 Task: Add Tattooed Chef Spicy Thai Bowl, Vegan, Gluten free to the cart.
Action: Mouse moved to (251, 109)
Screenshot: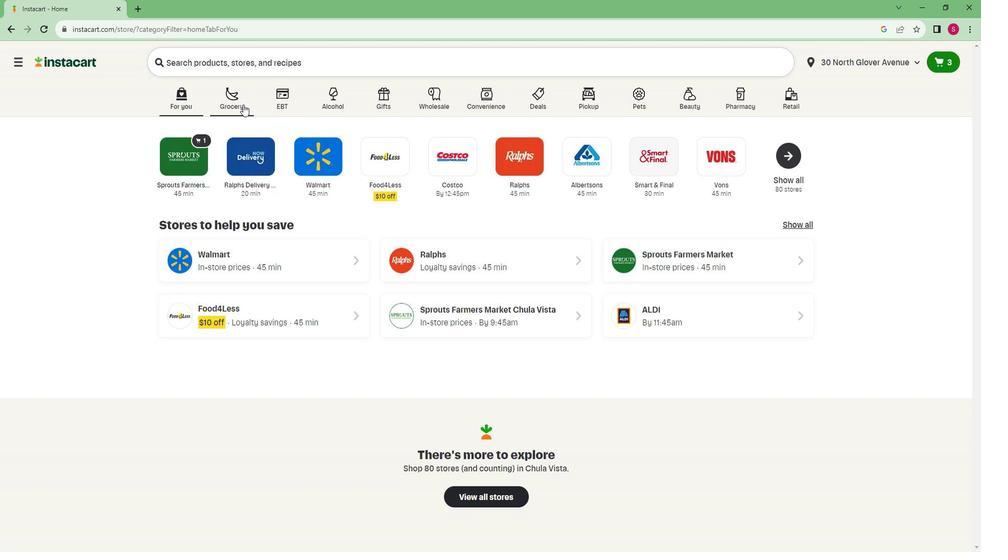
Action: Mouse pressed left at (251, 109)
Screenshot: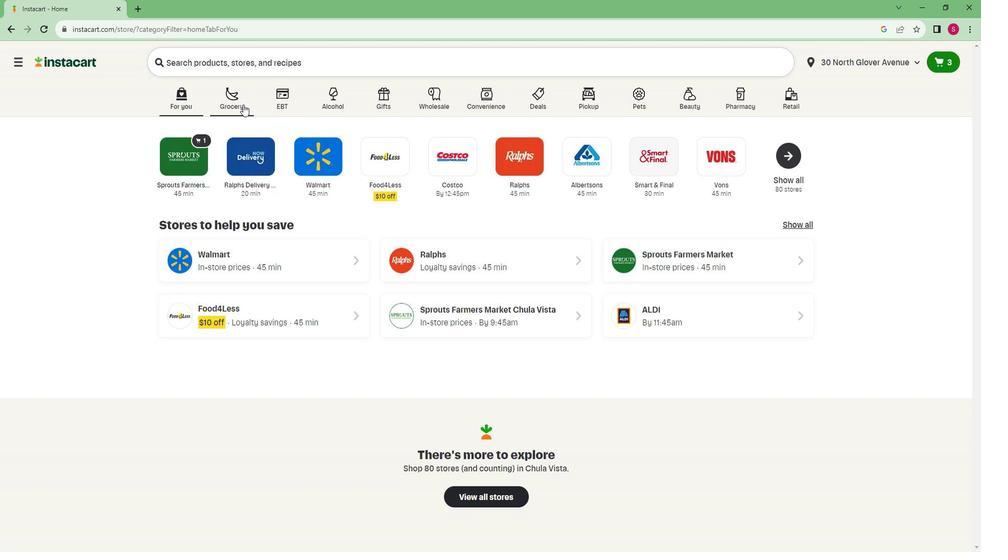 
Action: Mouse moved to (252, 284)
Screenshot: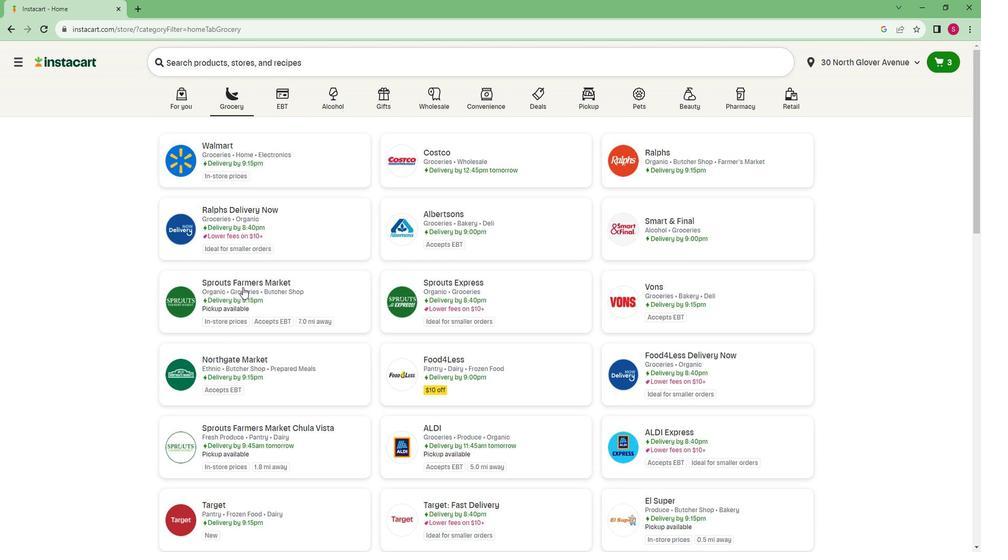 
Action: Mouse pressed left at (252, 284)
Screenshot: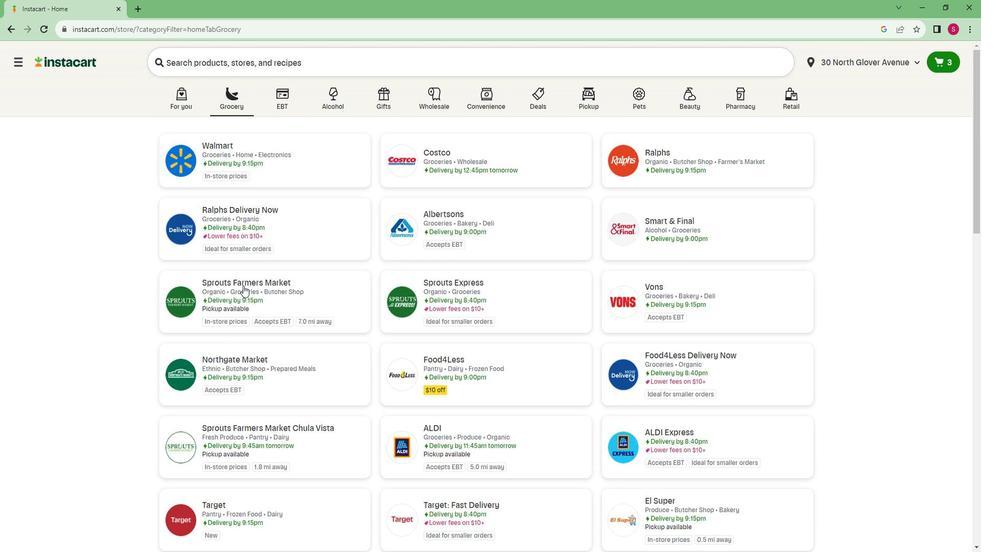 
Action: Mouse moved to (128, 404)
Screenshot: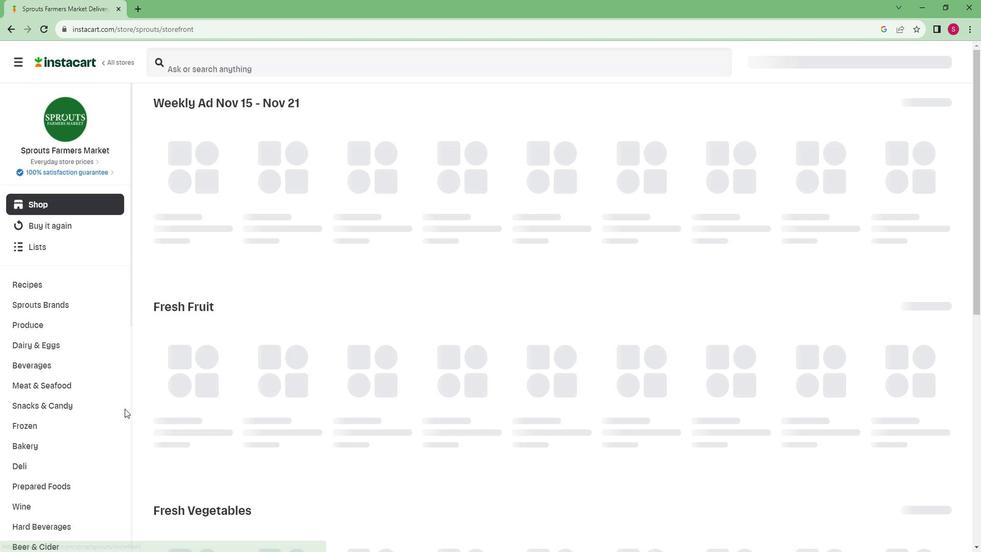 
Action: Mouse scrolled (128, 404) with delta (0, 0)
Screenshot: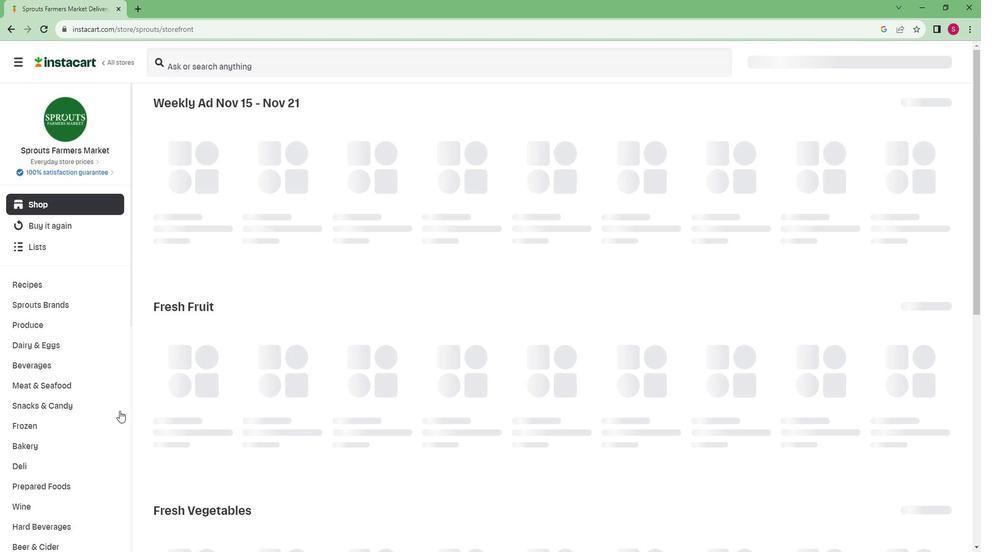 
Action: Mouse scrolled (128, 404) with delta (0, 0)
Screenshot: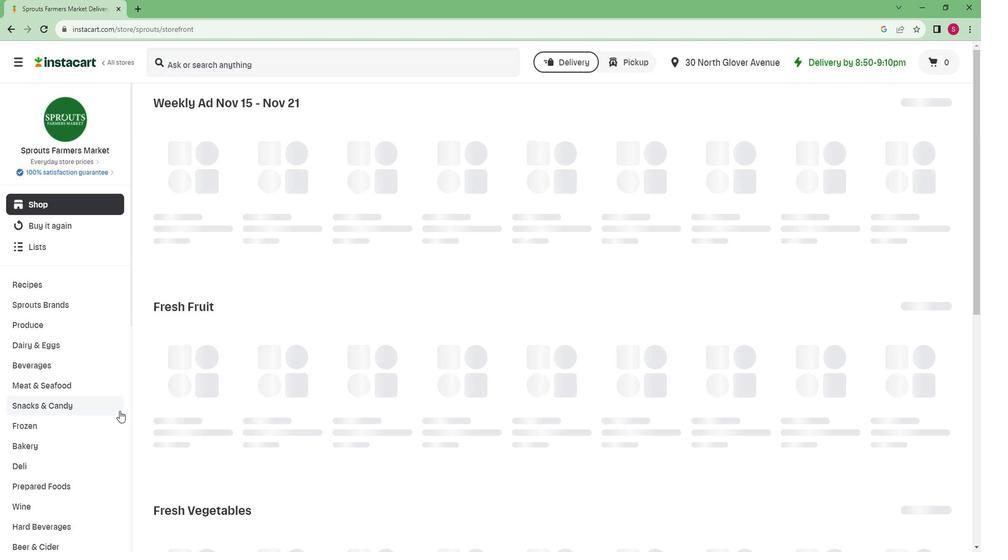 
Action: Mouse scrolled (128, 404) with delta (0, 0)
Screenshot: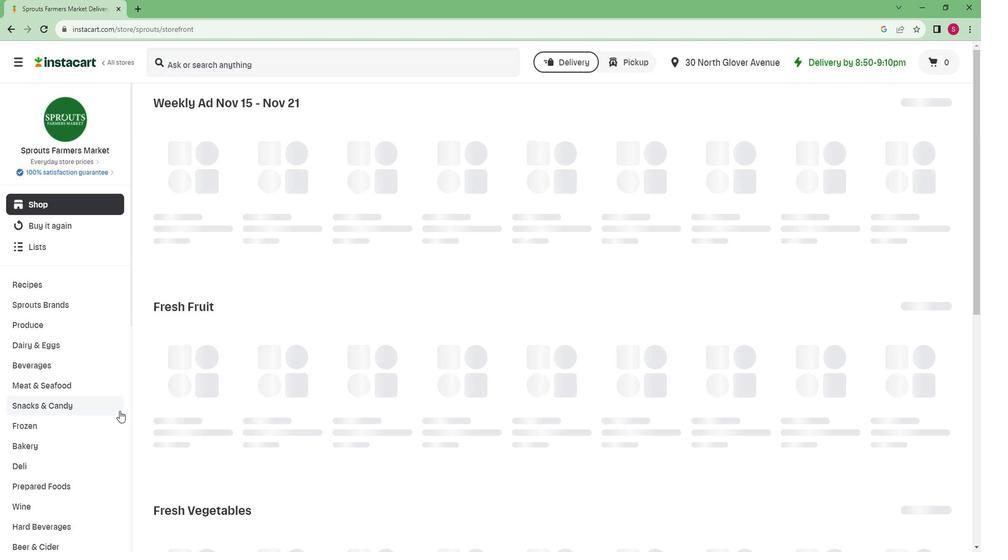 
Action: Mouse scrolled (128, 404) with delta (0, 0)
Screenshot: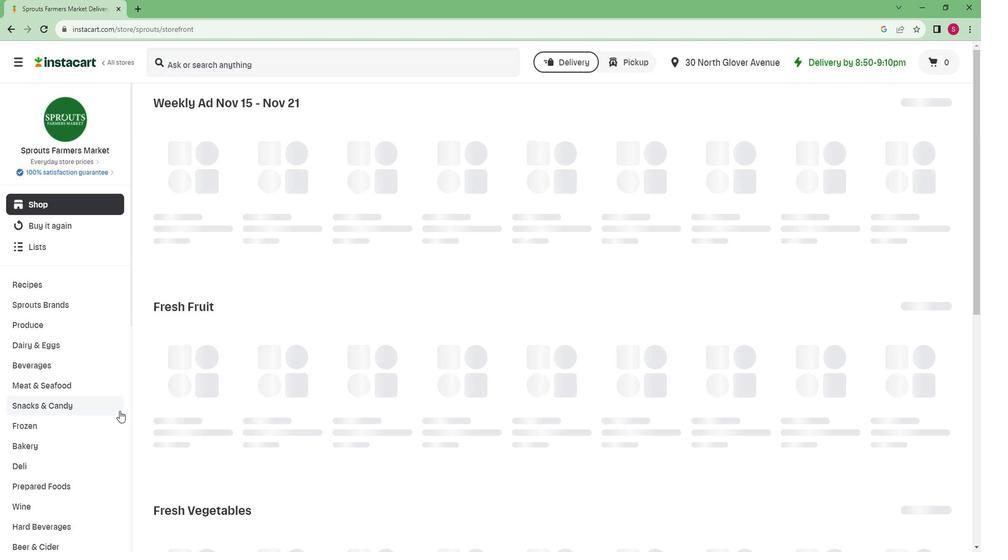 
Action: Mouse scrolled (128, 404) with delta (0, 0)
Screenshot: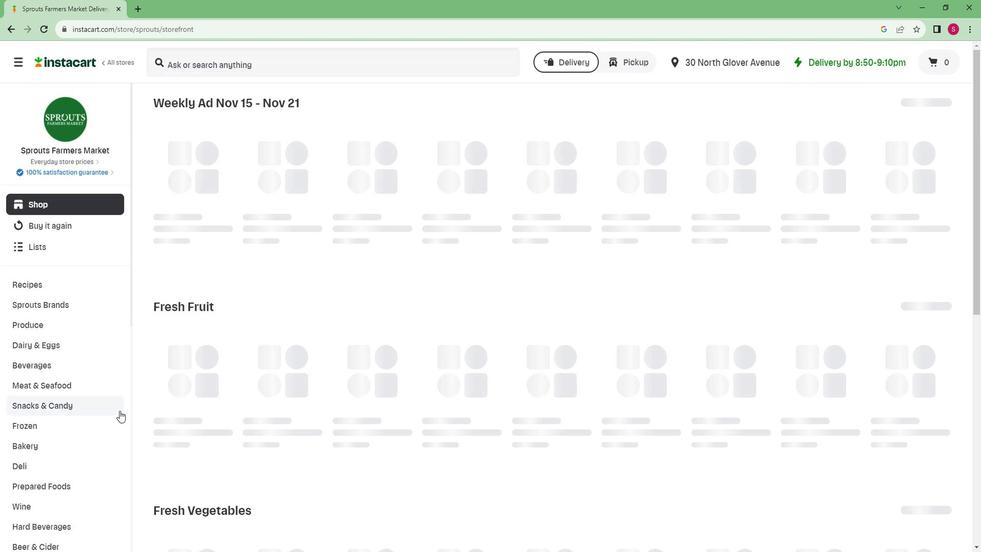 
Action: Mouse moved to (124, 402)
Screenshot: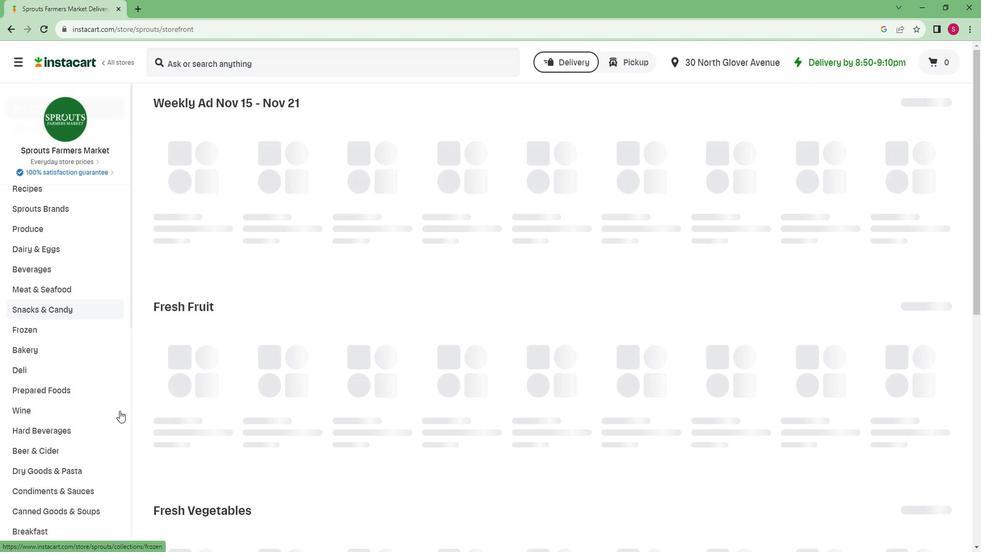 
Action: Mouse scrolled (124, 401) with delta (0, 0)
Screenshot: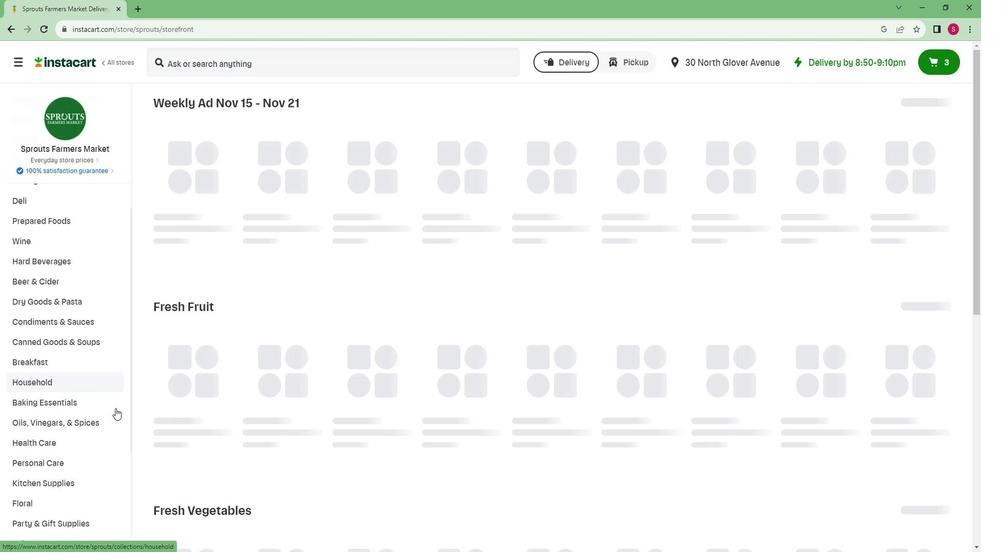 
Action: Mouse scrolled (124, 401) with delta (0, 0)
Screenshot: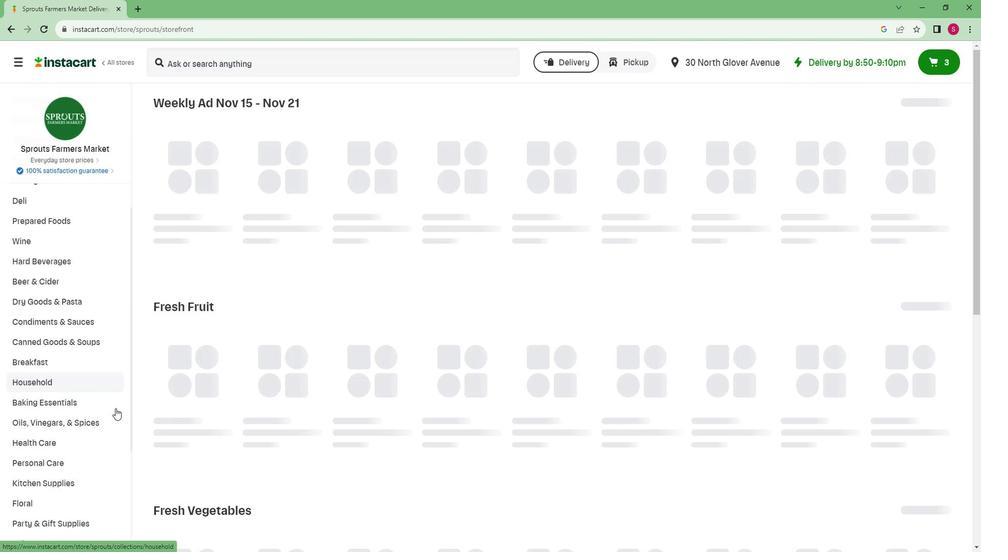 
Action: Mouse scrolled (124, 401) with delta (0, 0)
Screenshot: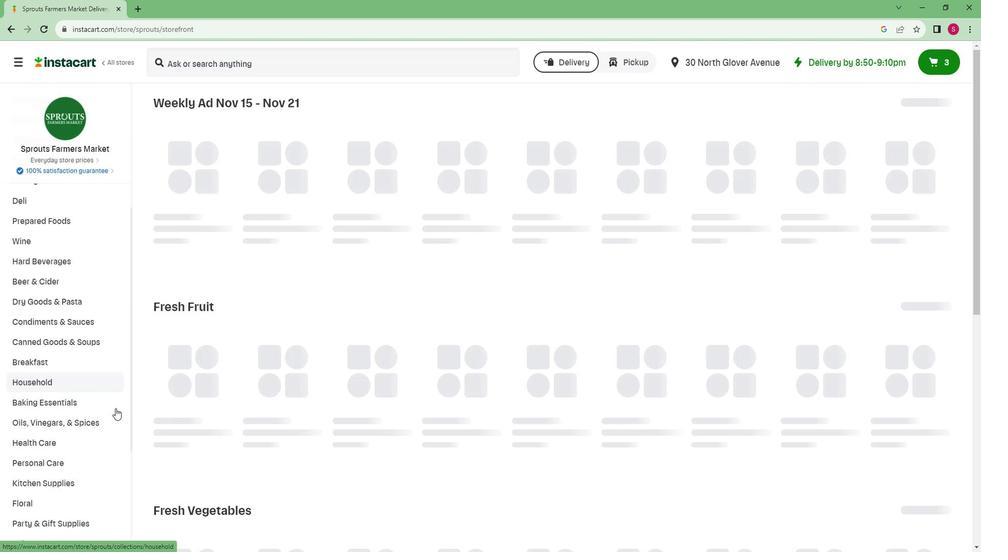 
Action: Mouse moved to (123, 402)
Screenshot: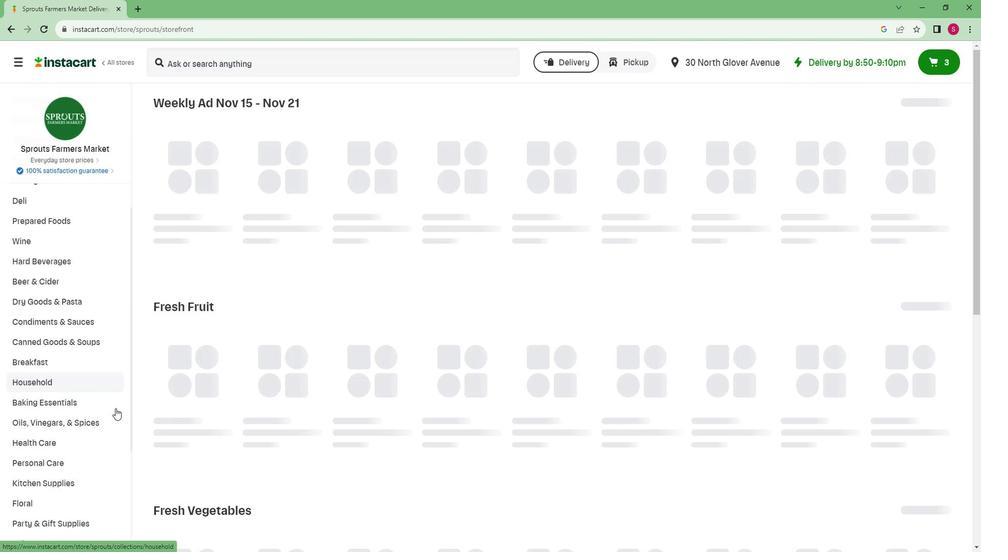 
Action: Mouse scrolled (123, 401) with delta (0, 0)
Screenshot: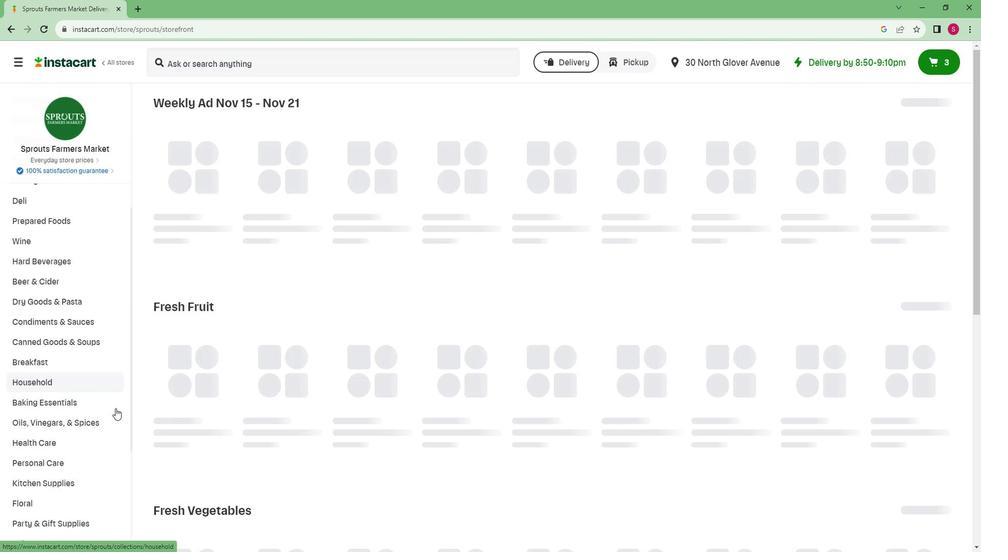 
Action: Mouse moved to (123, 402)
Screenshot: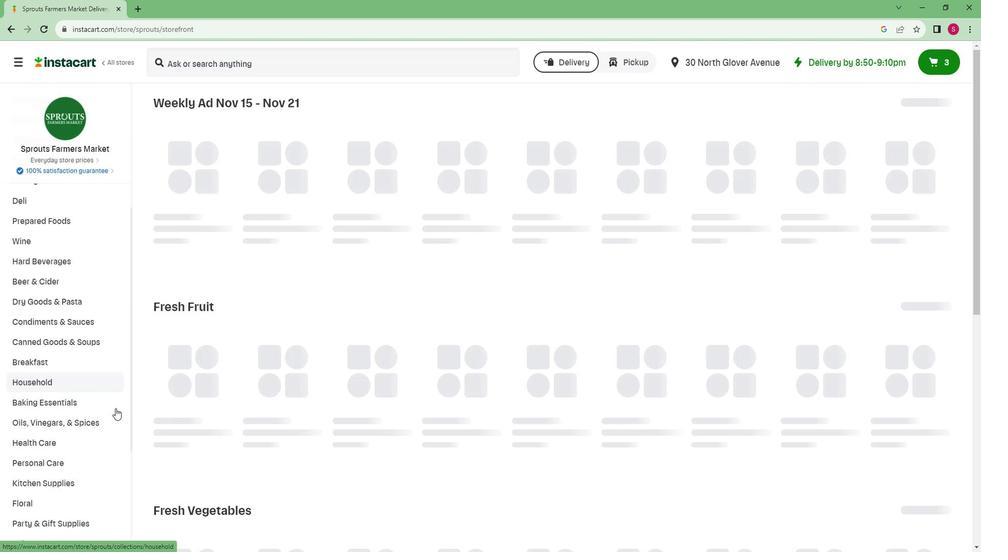 
Action: Mouse scrolled (123, 401) with delta (0, 0)
Screenshot: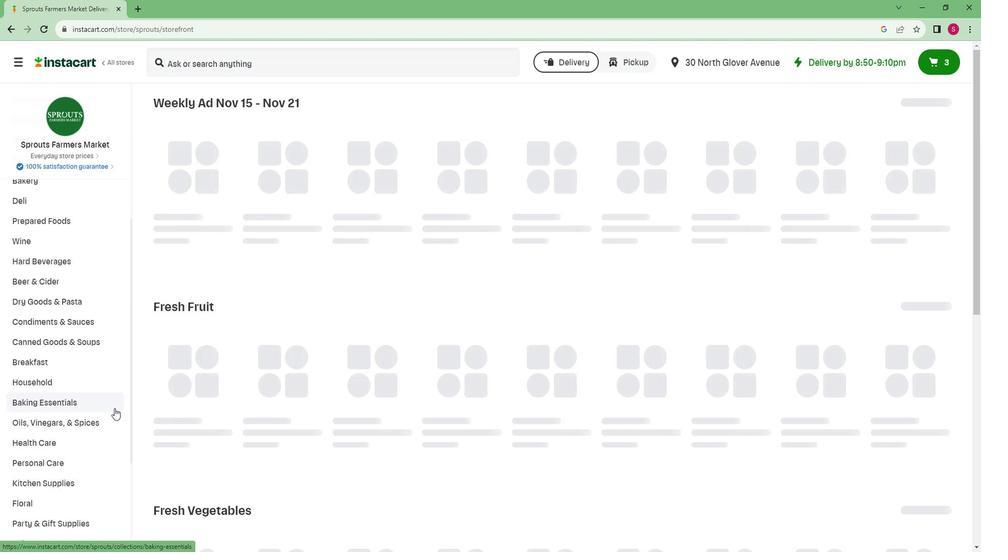 
Action: Mouse scrolled (123, 401) with delta (0, 0)
Screenshot: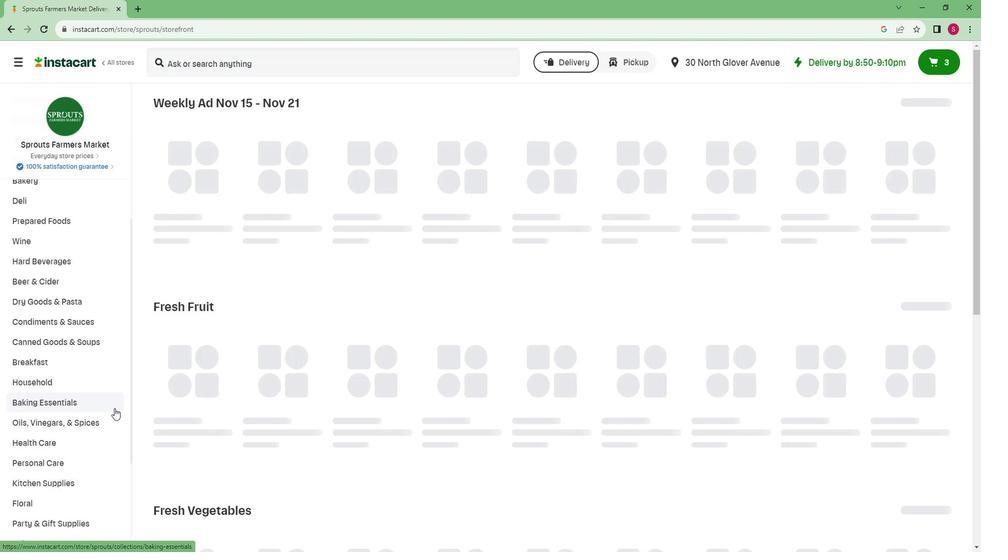 
Action: Mouse moved to (55, 519)
Screenshot: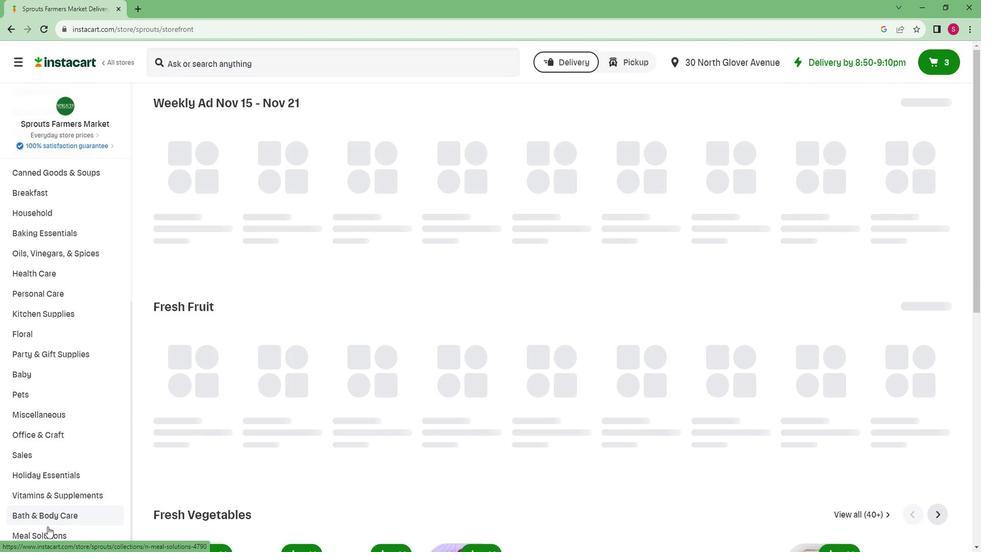 
Action: Mouse pressed left at (55, 519)
Screenshot: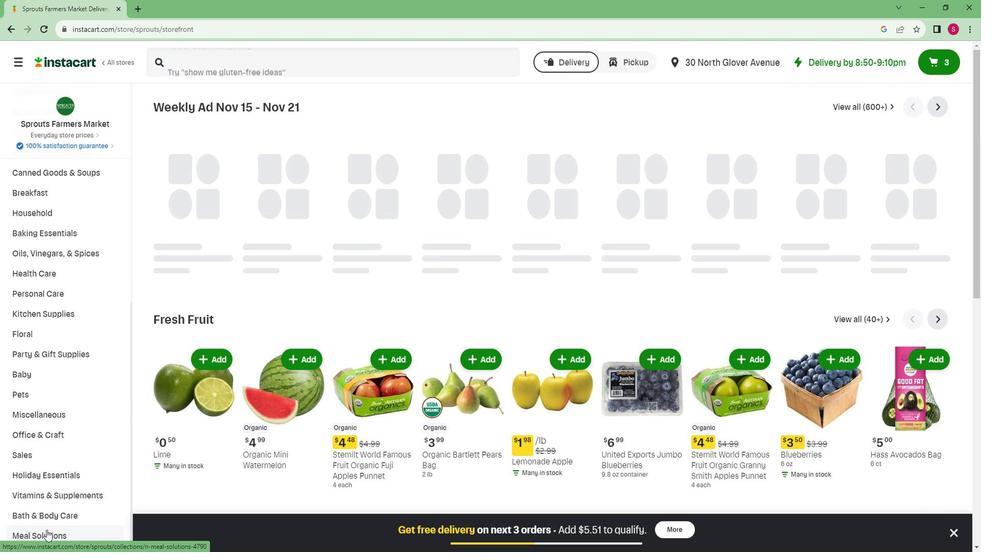 
Action: Mouse moved to (86, 471)
Screenshot: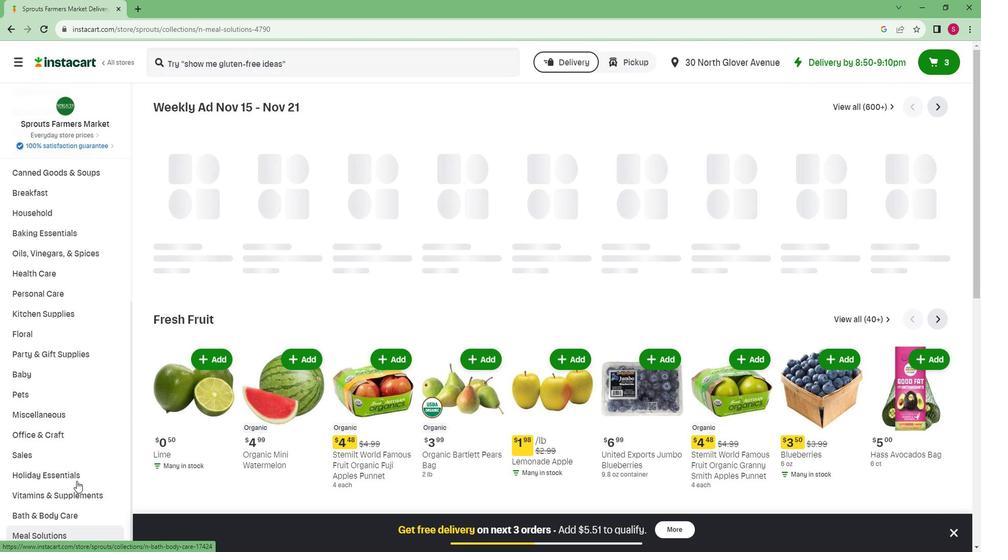
Action: Mouse scrolled (86, 471) with delta (0, 0)
Screenshot: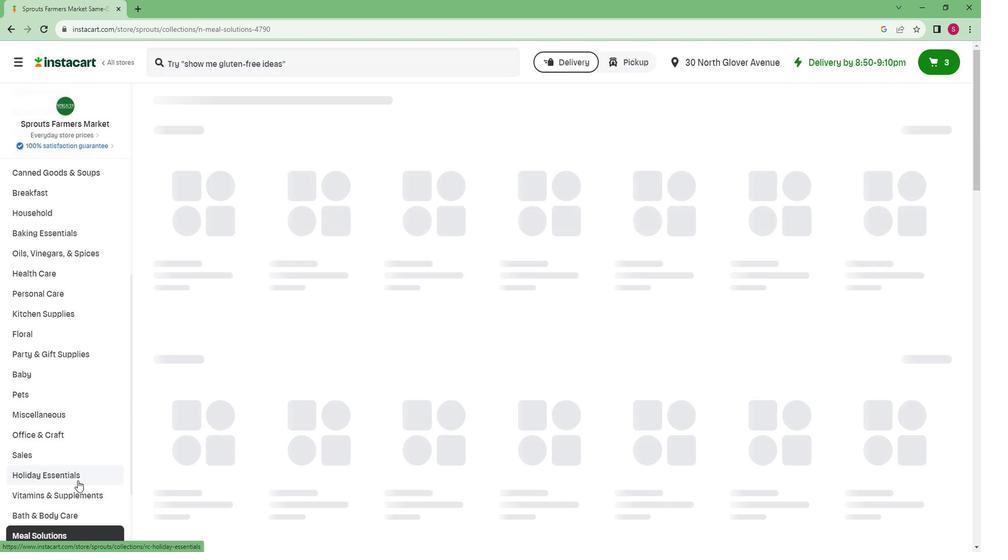 
Action: Mouse scrolled (86, 471) with delta (0, 0)
Screenshot: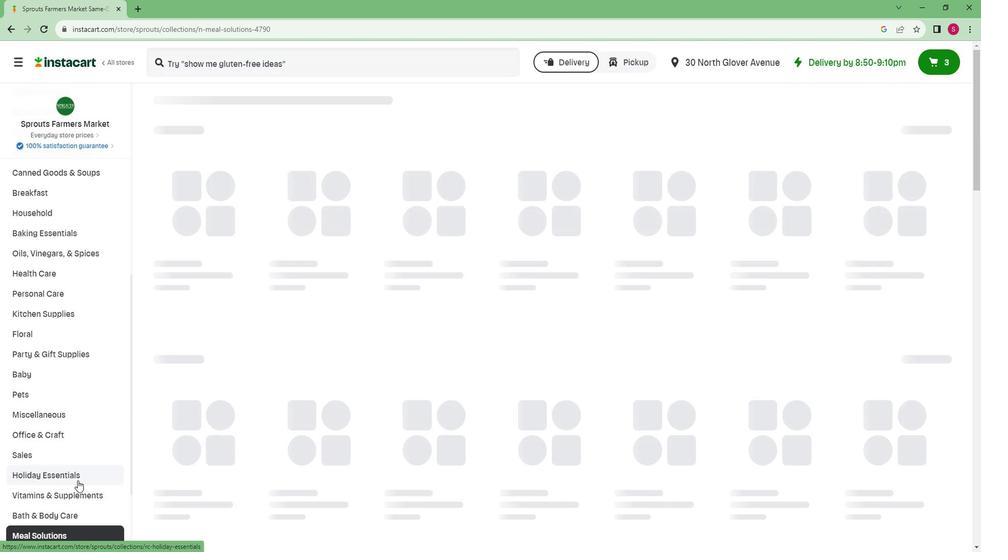 
Action: Mouse scrolled (86, 471) with delta (0, 0)
Screenshot: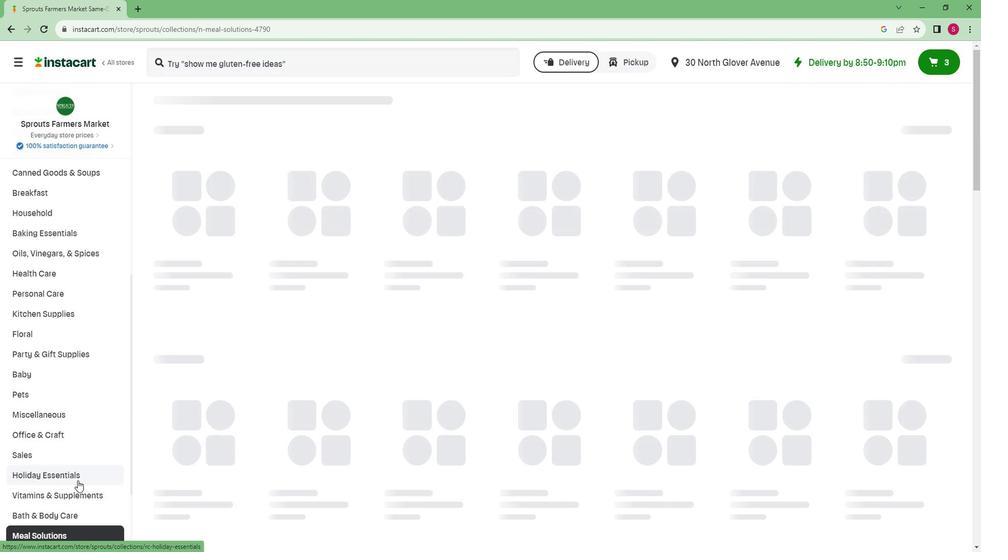 
Action: Mouse scrolled (86, 471) with delta (0, 0)
Screenshot: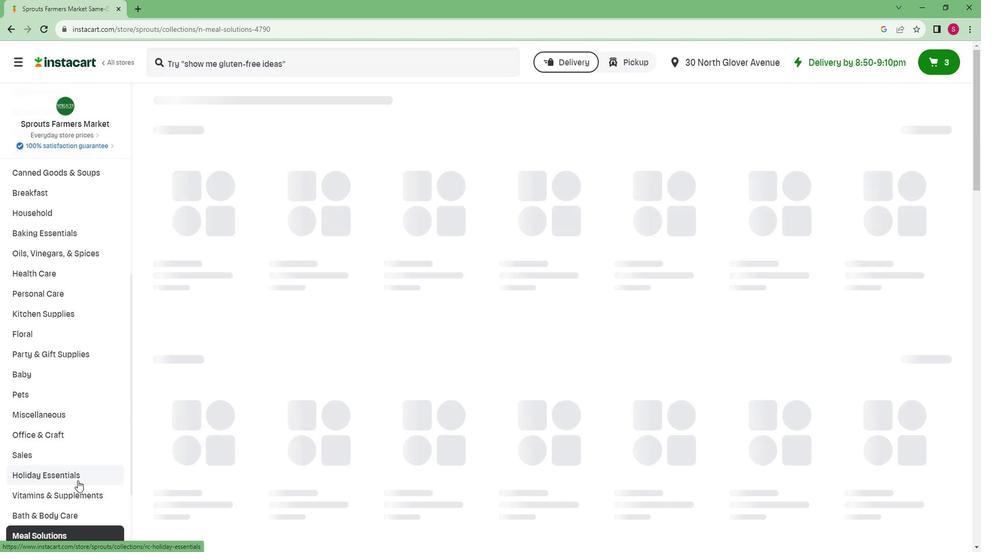 
Action: Mouse scrolled (86, 471) with delta (0, 0)
Screenshot: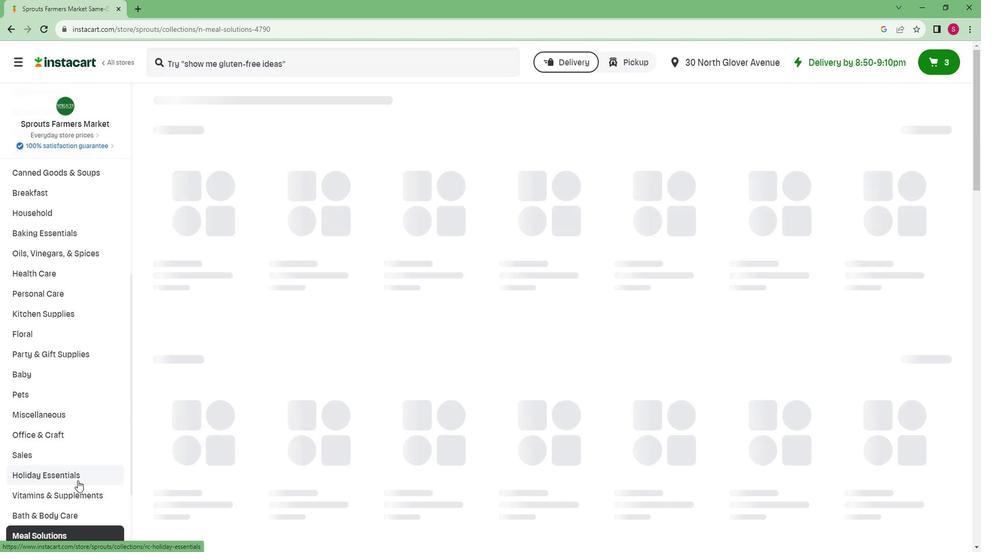 
Action: Mouse scrolled (86, 471) with delta (0, 0)
Screenshot: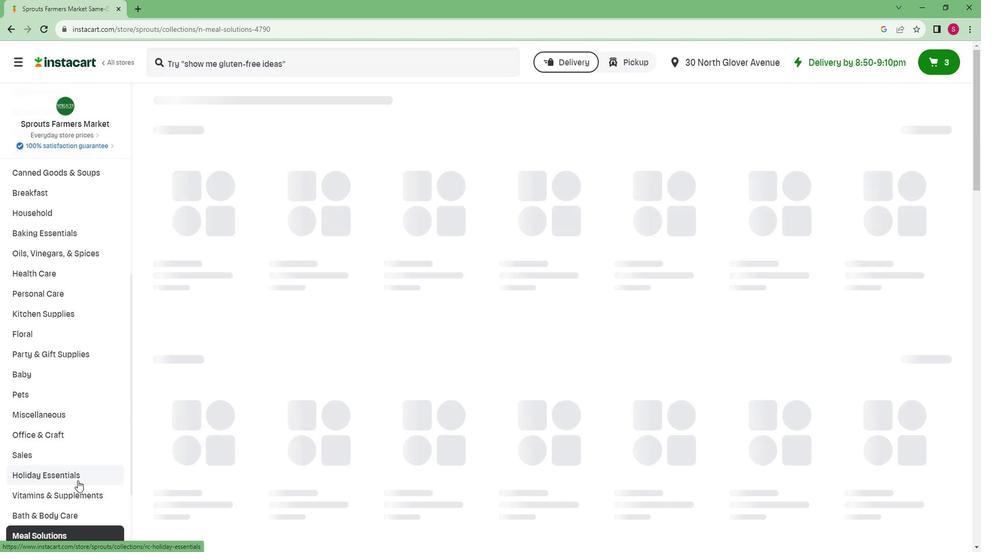
Action: Mouse scrolled (86, 471) with delta (0, 0)
Screenshot: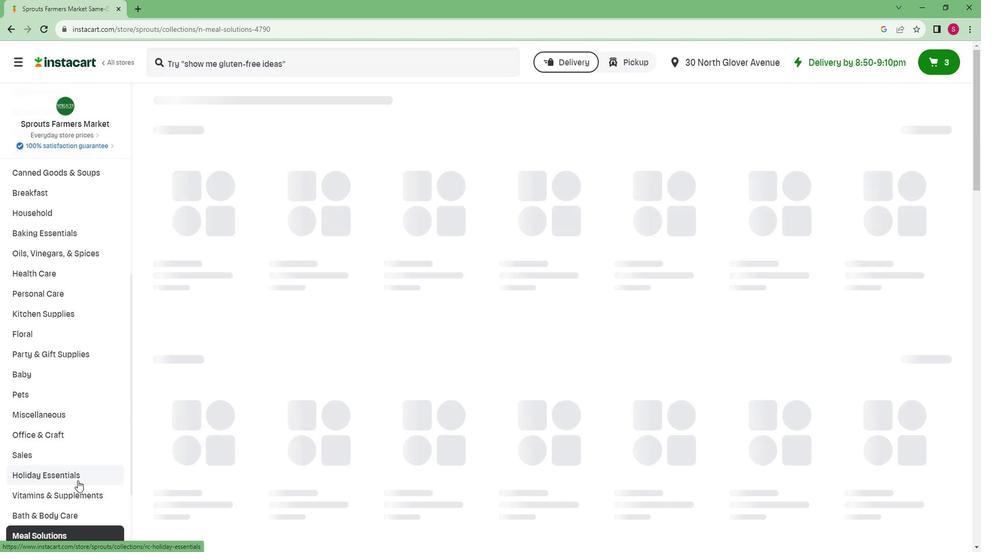 
Action: Mouse moved to (61, 523)
Screenshot: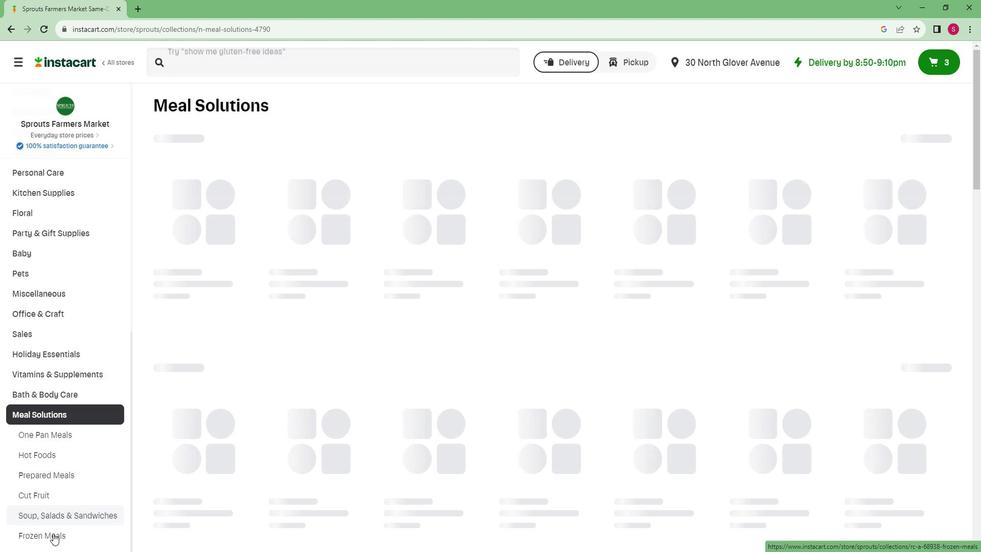 
Action: Mouse pressed left at (61, 523)
Screenshot: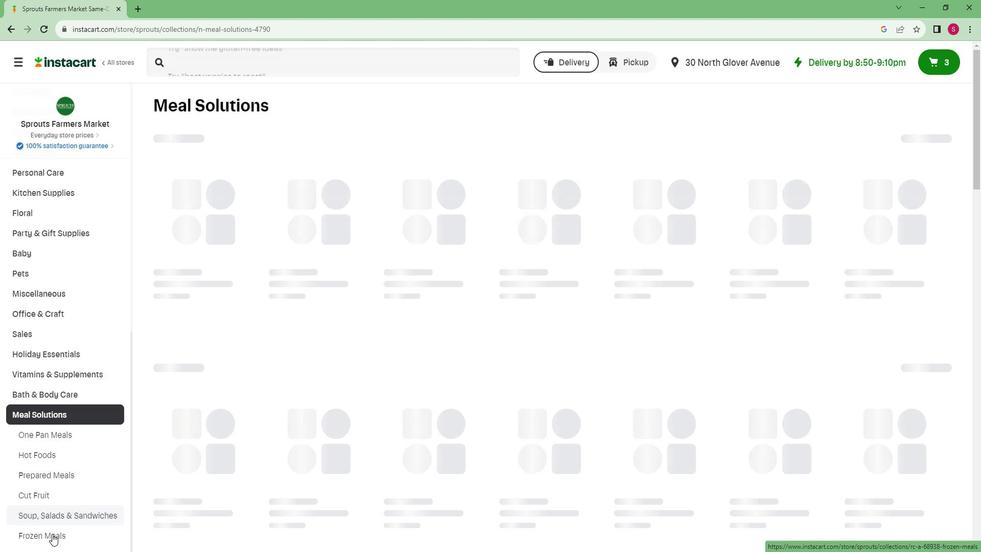 
Action: Mouse moved to (290, 68)
Screenshot: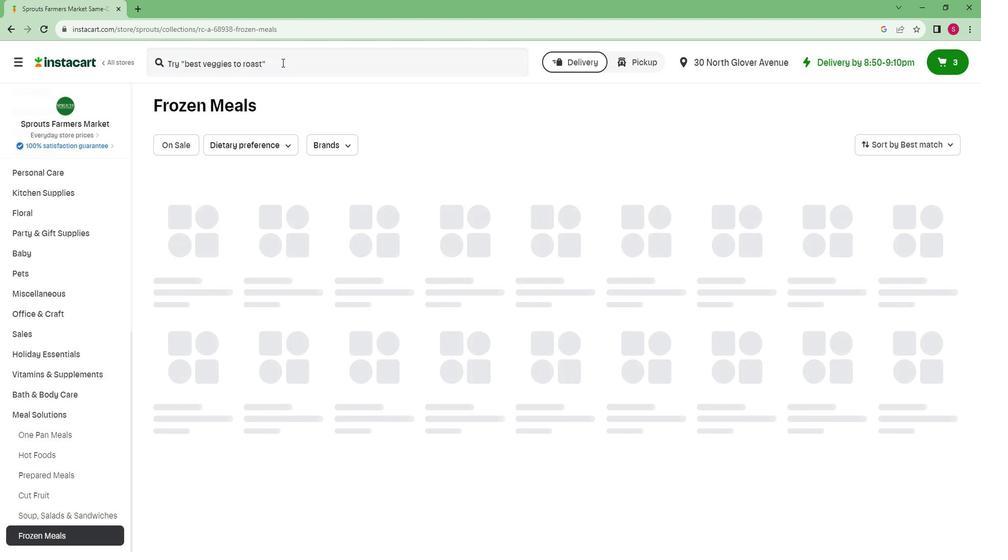 
Action: Mouse pressed left at (290, 68)
Screenshot: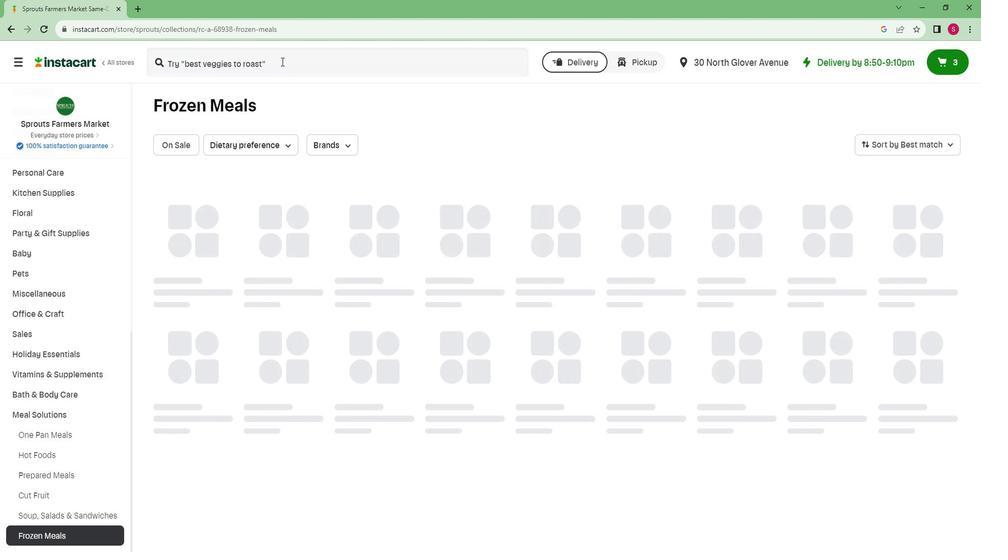 
Action: Mouse moved to (290, 67)
Screenshot: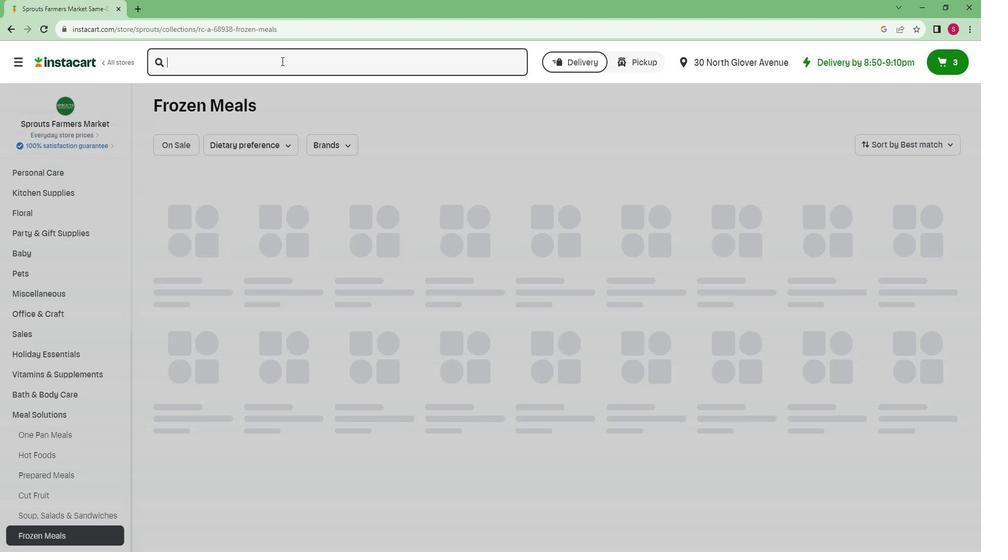 
Action: Key pressed <Key.caps_lock><Key.caps_lock>t<Key.caps_lock>ATTOOED<Key.space><Key.caps_lock>c<Key.caps_lock>HEF<Key.space>SPICY<Key.space>THAI<Key.space>BOWL,VEGAN,GLUTEN<Key.space>FREE<Key.enter>
Screenshot: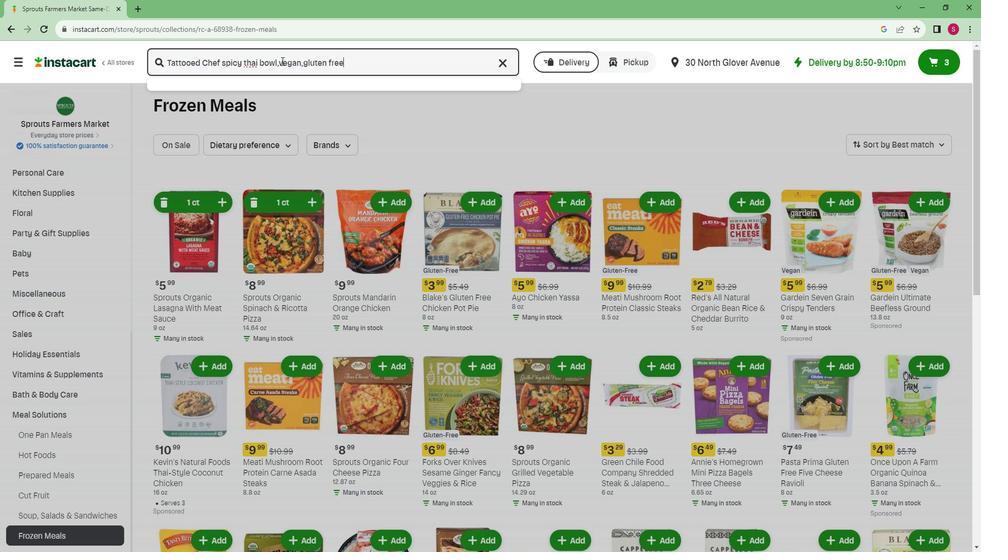 
Action: Mouse moved to (302, 62)
Screenshot: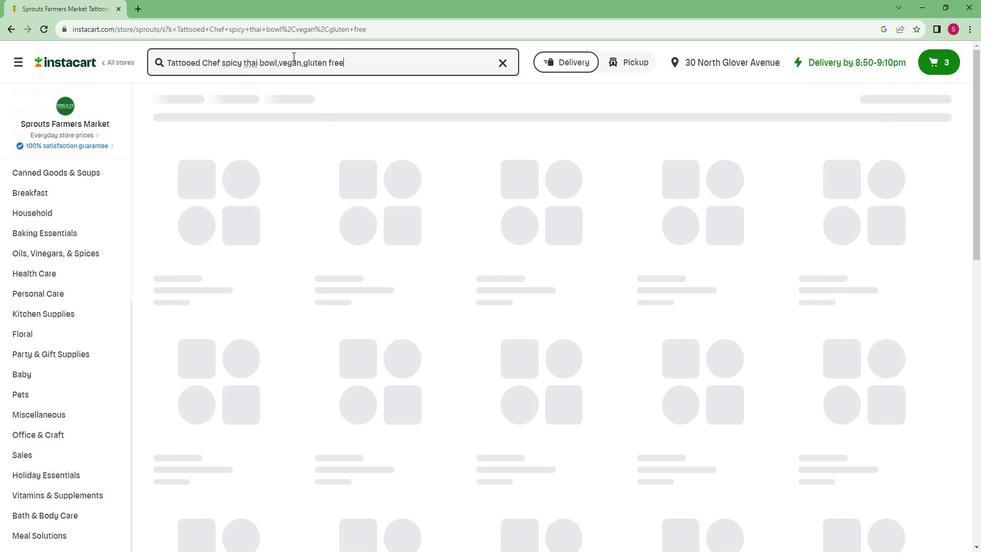 
Action: Mouse scrolled (302, 62) with delta (0, 0)
Screenshot: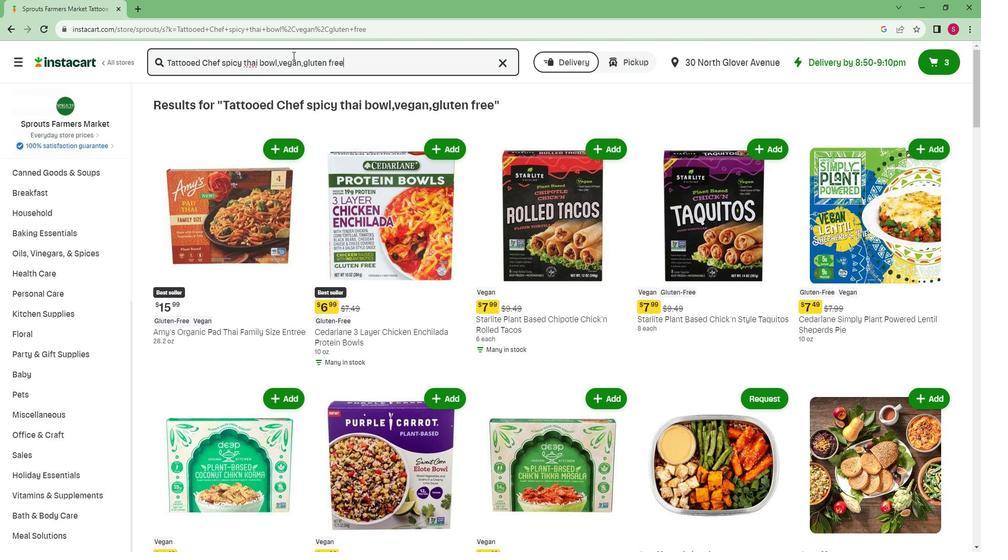 
